 Task: Plan a team-building charity run for the 21st at 7:30 AM to 8:00 AM.
Action: Mouse moved to (45, 67)
Screenshot: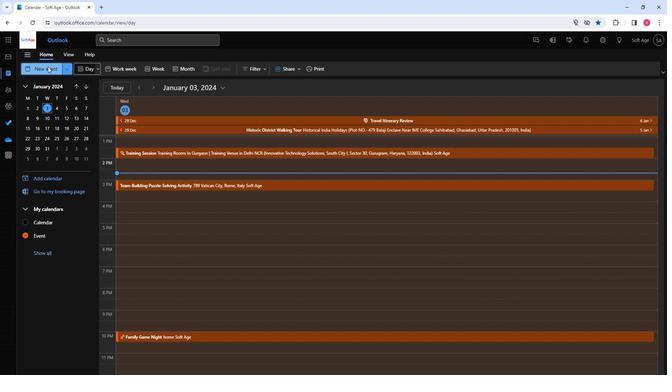 
Action: Mouse pressed left at (45, 67)
Screenshot: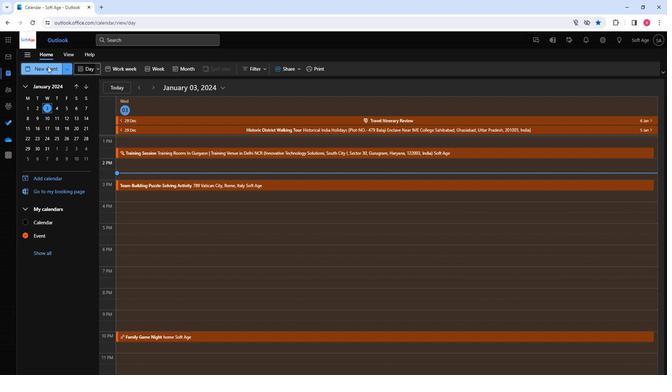 
Action: Mouse moved to (175, 117)
Screenshot: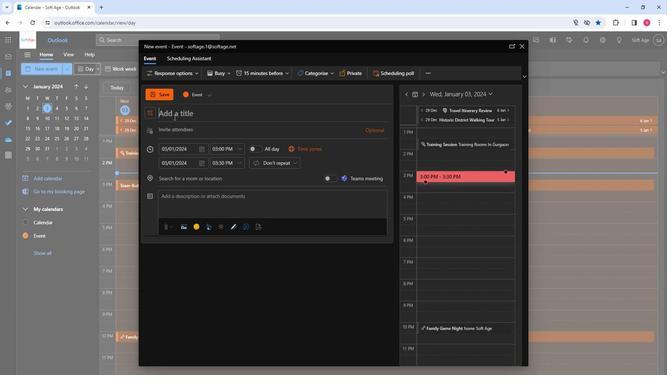 
Action: Mouse pressed left at (175, 117)
Screenshot: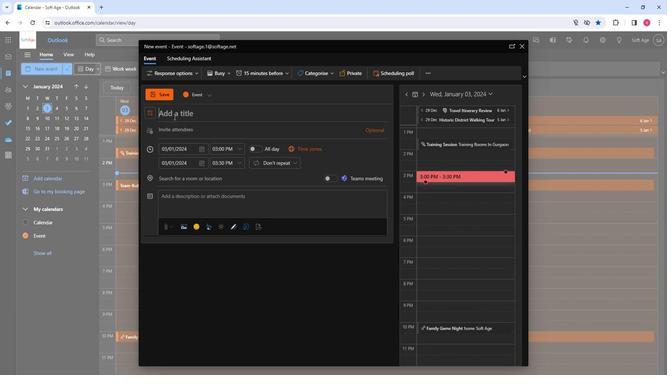 
Action: Key pressed <Key.shift><Key.shift><Key.shift><Key.shift><Key.shift><Key.shift><Key.shift><Key.shift><Key.shift><Key.shift><Key.shift><Key.shift><Key.shift><Key.shift><Key.shift><Key.shift><Key.shift><Key.shift><Key.shift><Key.shift><Key.shift><Key.shift><Key.shift><Key.shift><Key.shift><Key.shift><Key.shift><Key.shift><Key.shift><Key.shift><Key.shift><Key.shift><Key.shift><Key.shift><Key.shift><Key.shift><Key.shift><Key.shift><Key.shift>Team-<Key.shift>Building<Key.space><Key.shift>Charity<Key.space><Key.shift>Run
Screenshot: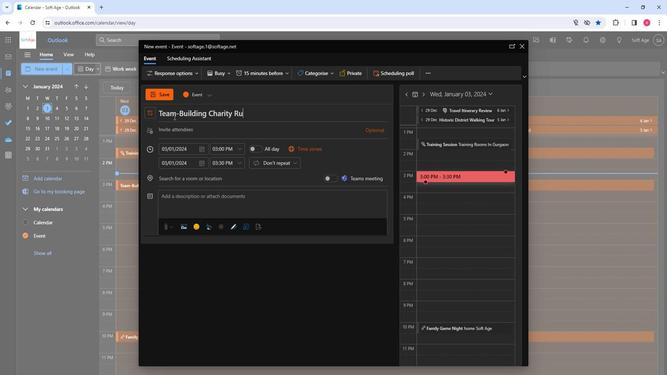 
Action: Mouse moved to (178, 130)
Screenshot: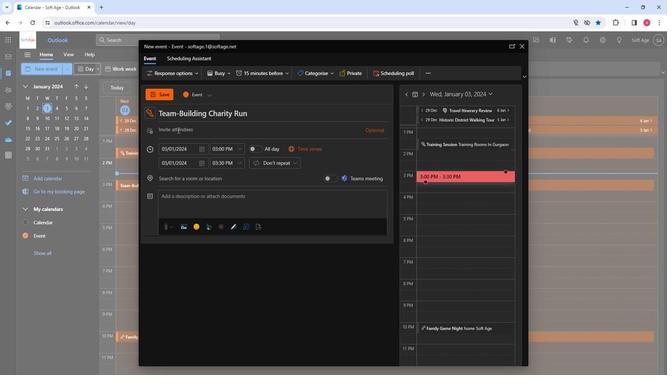 
Action: Mouse pressed left at (178, 130)
Screenshot: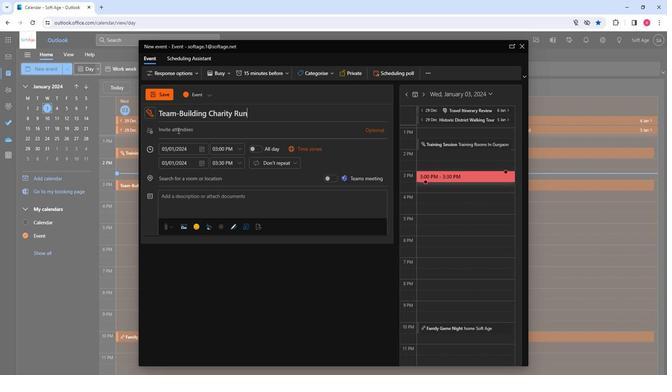 
Action: Key pressed so
Screenshot: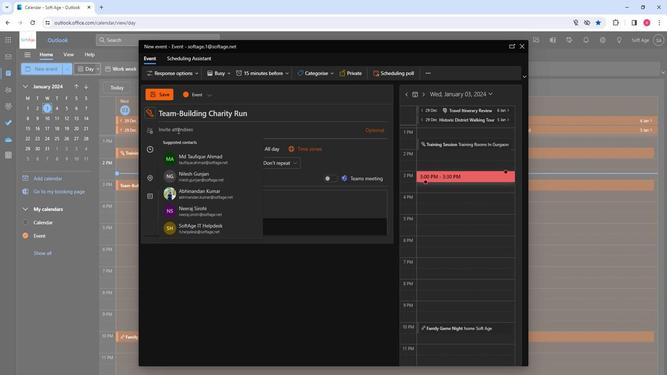 
Action: Mouse moved to (186, 171)
Screenshot: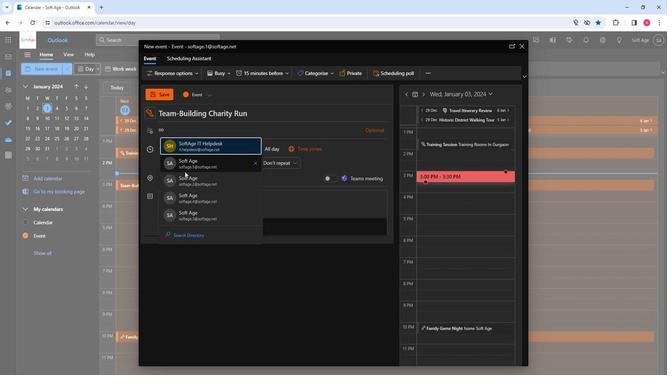 
Action: Mouse pressed left at (186, 171)
Screenshot: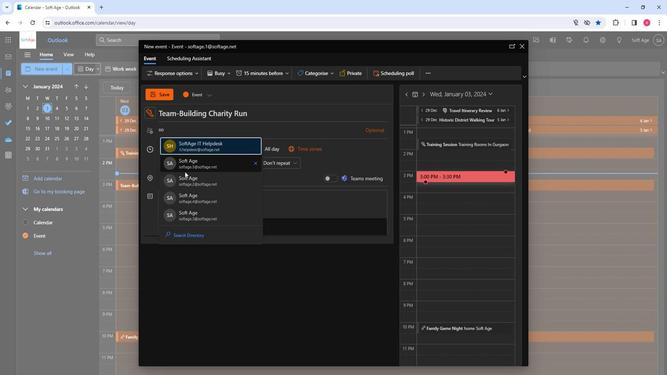 
Action: Key pressed so
Screenshot: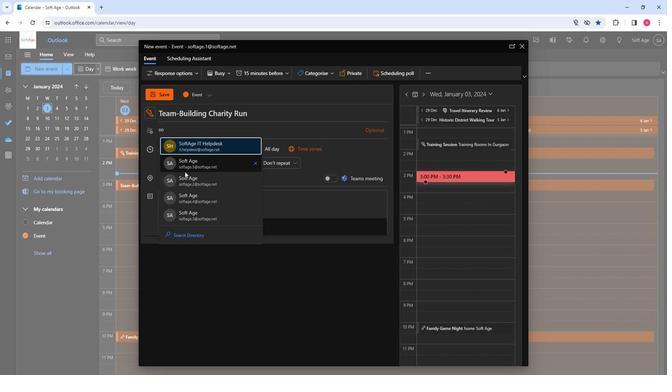 
Action: Mouse moved to (186, 166)
Screenshot: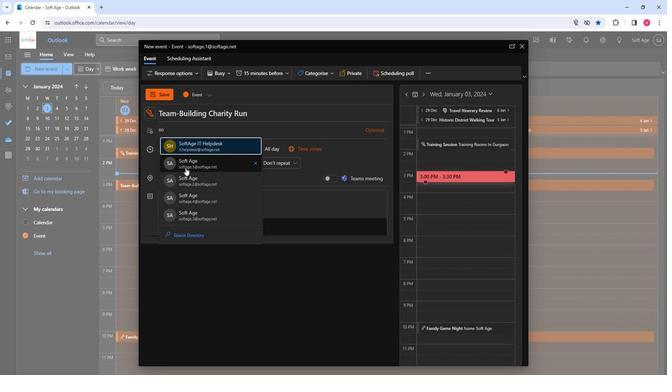 
Action: Mouse pressed left at (186, 166)
Screenshot: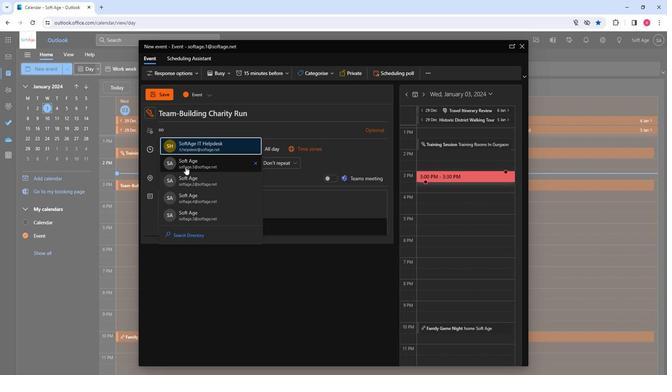
Action: Mouse moved to (187, 166)
Screenshot: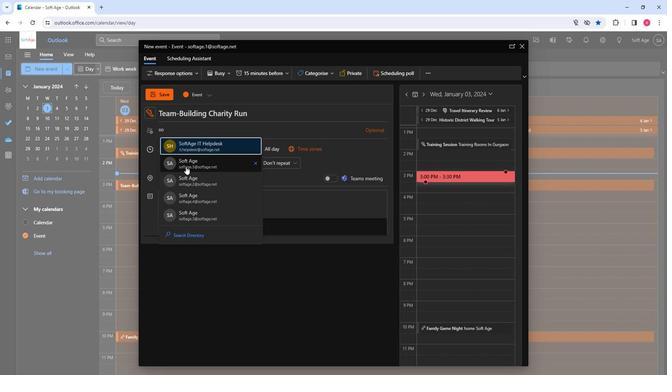 
Action: Key pressed so
Screenshot: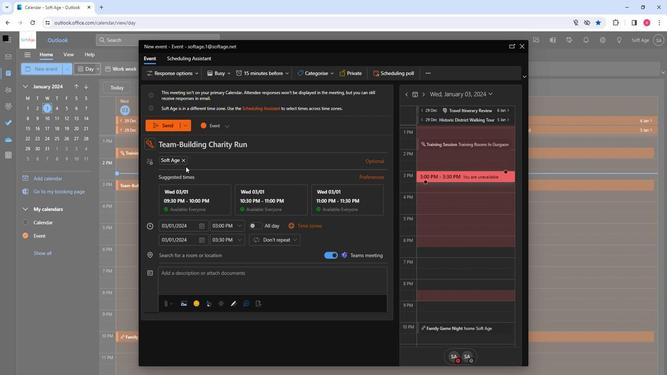 
Action: Mouse moved to (216, 209)
Screenshot: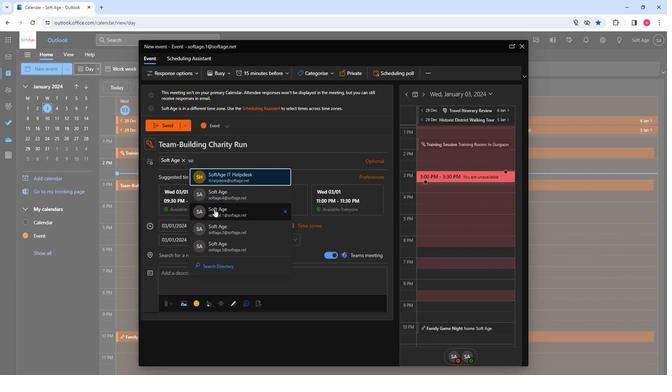 
Action: Mouse pressed left at (216, 209)
Screenshot: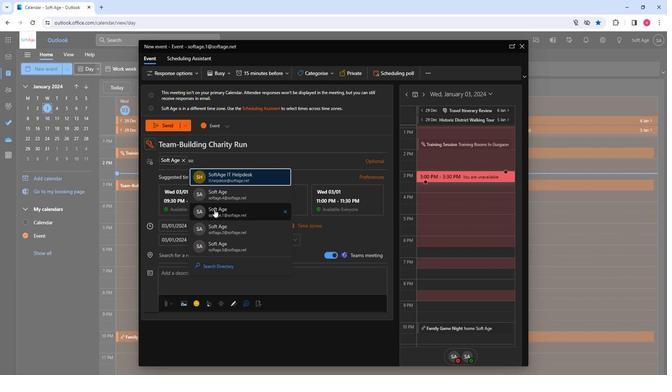 
Action: Key pressed so
Screenshot: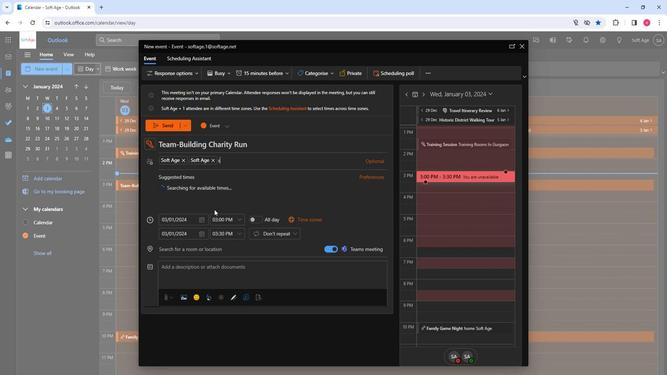 
Action: Mouse moved to (247, 231)
Screenshot: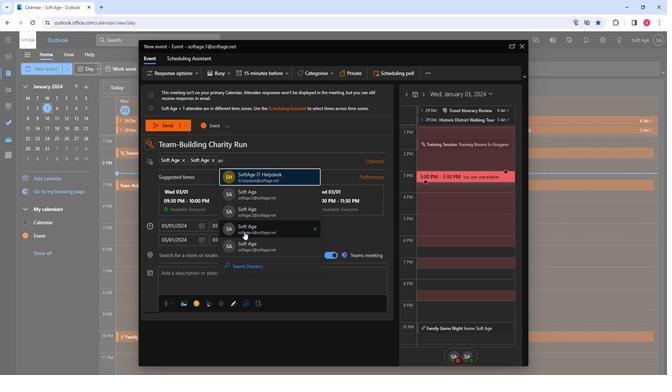 
Action: Mouse pressed left at (247, 231)
Screenshot: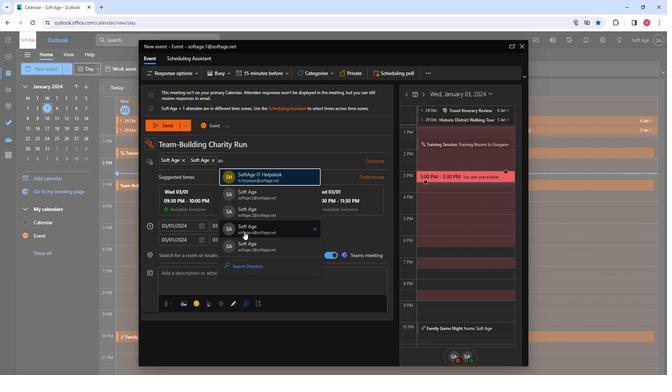 
Action: Key pressed so
Screenshot: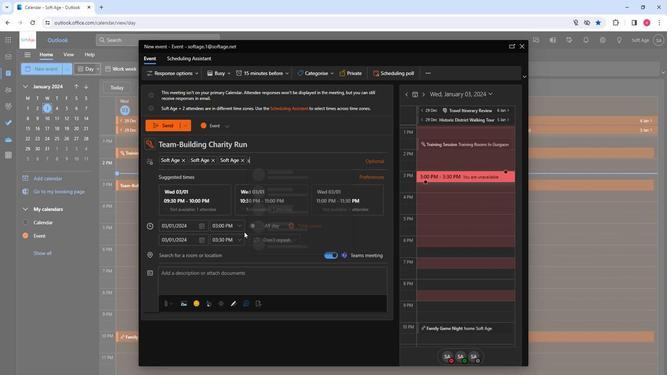 
Action: Mouse moved to (283, 242)
Screenshot: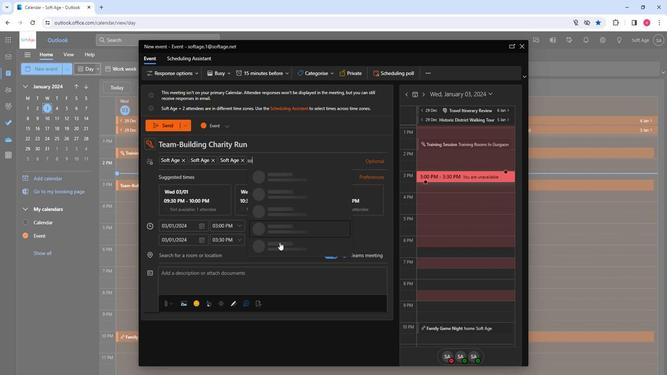 
Action: Mouse pressed left at (283, 242)
Screenshot: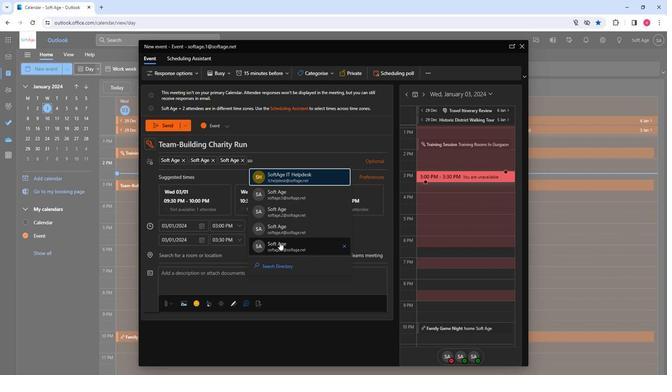 
Action: Mouse moved to (204, 226)
Screenshot: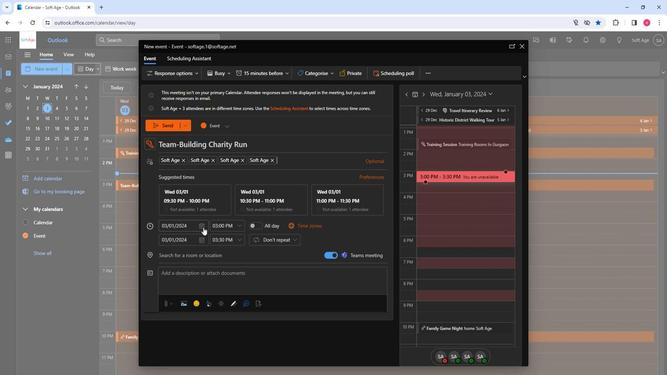 
Action: Mouse pressed left at (204, 226)
Screenshot: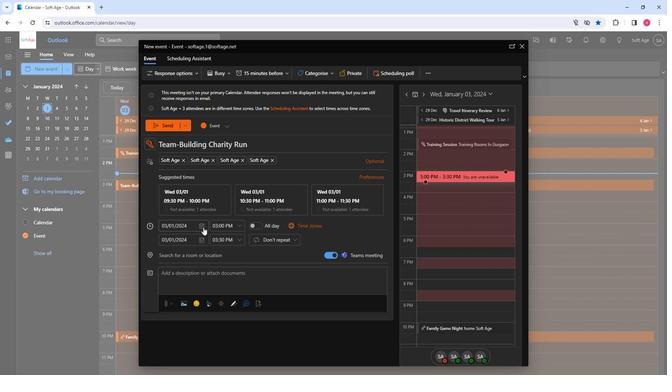 
Action: Mouse moved to (229, 281)
Screenshot: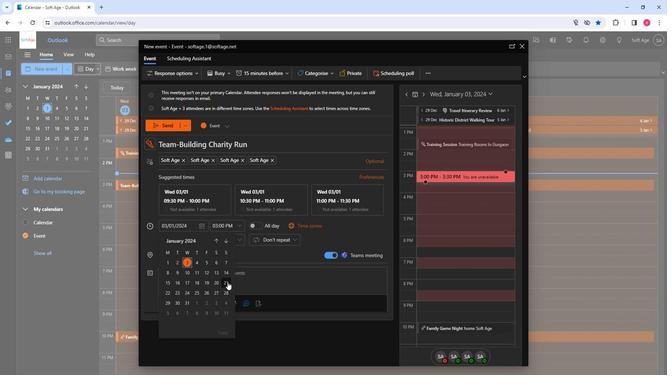 
Action: Mouse pressed left at (229, 281)
Screenshot: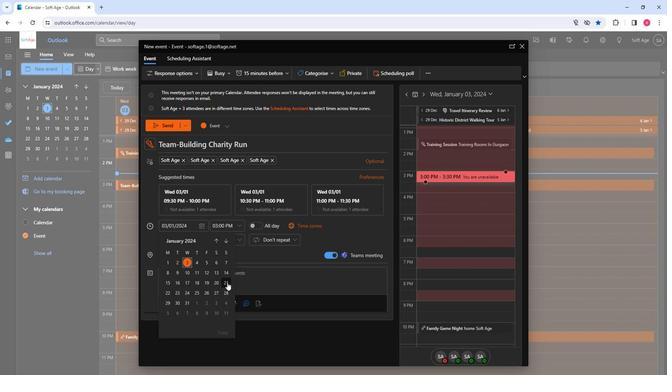 
Action: Mouse moved to (244, 226)
Screenshot: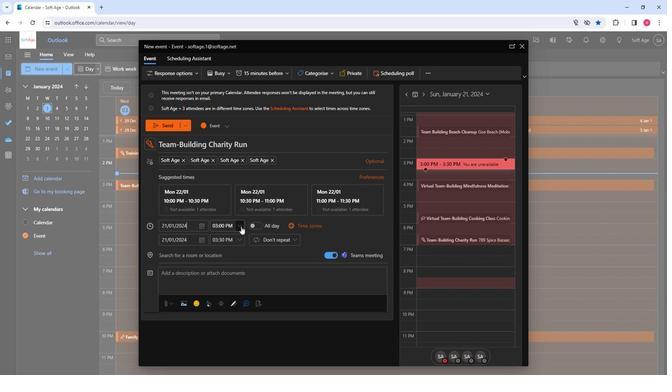 
Action: Mouse pressed left at (244, 226)
Screenshot: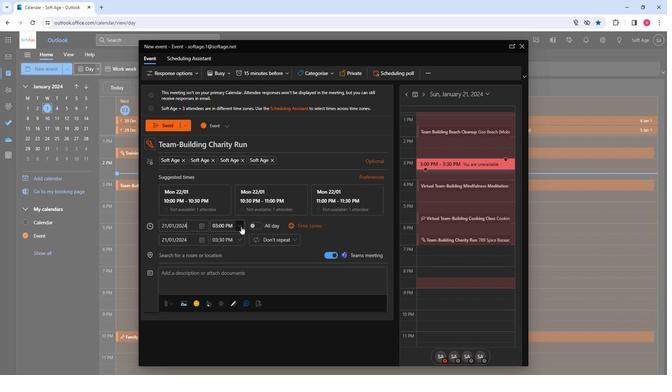
Action: Mouse moved to (234, 254)
Screenshot: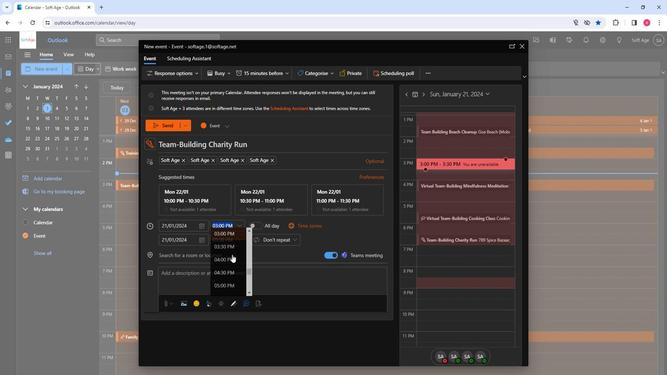 
Action: Mouse scrolled (234, 254) with delta (0, 0)
Screenshot: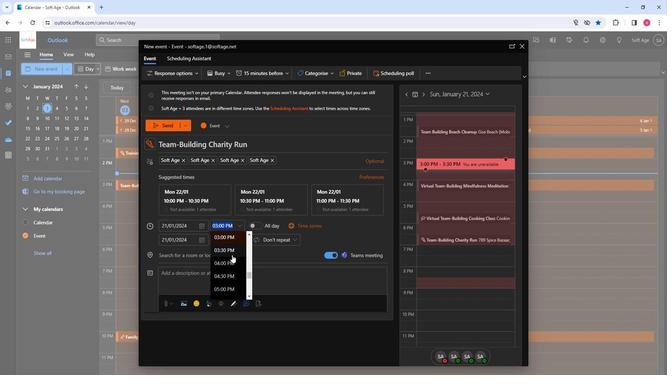 
Action: Mouse moved to (234, 255)
Screenshot: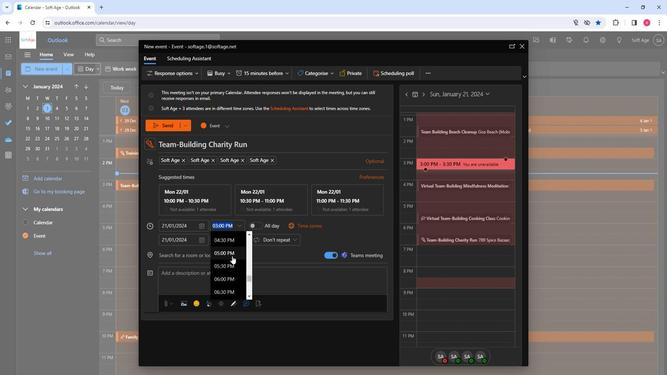 
Action: Mouse scrolled (234, 255) with delta (0, 0)
Screenshot: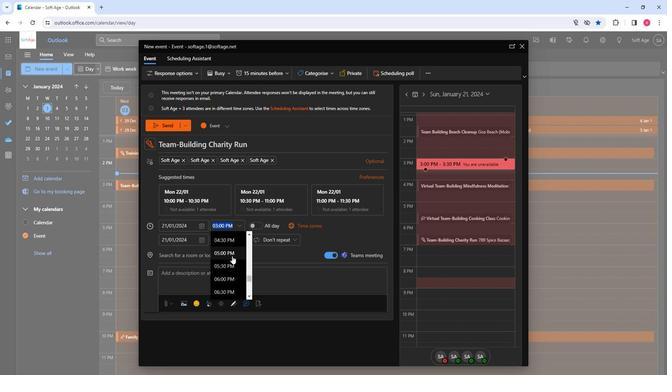 
Action: Mouse moved to (229, 271)
Screenshot: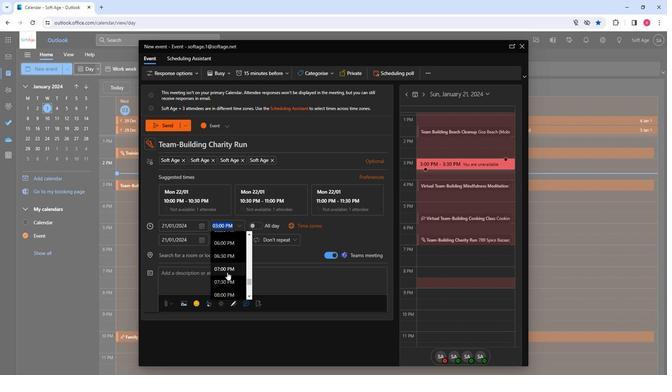 
Action: Mouse scrolled (229, 271) with delta (0, 0)
Screenshot: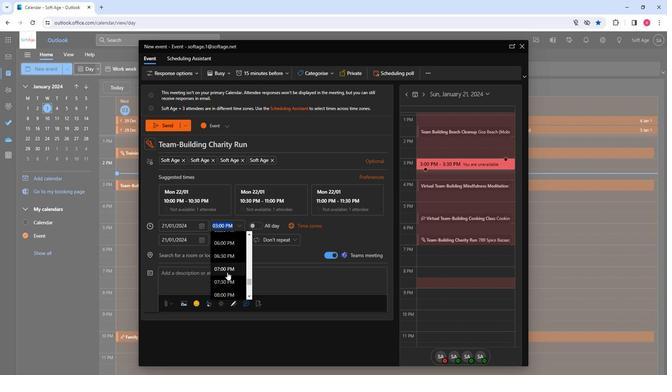 
Action: Mouse moved to (231, 270)
Screenshot: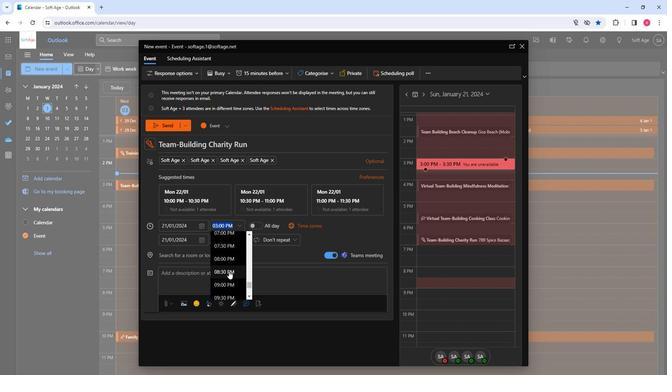 
Action: Mouse scrolled (231, 269) with delta (0, 0)
Screenshot: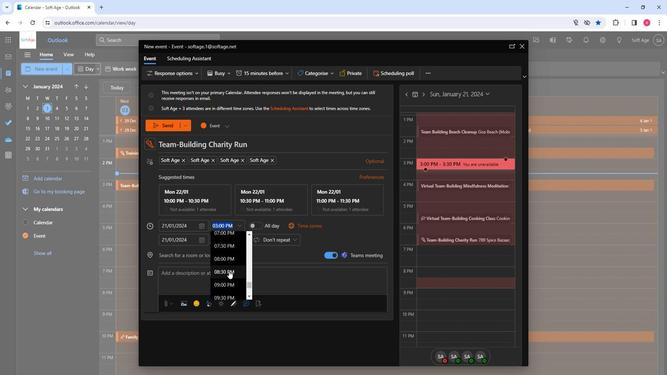 
Action: Mouse moved to (228, 276)
Screenshot: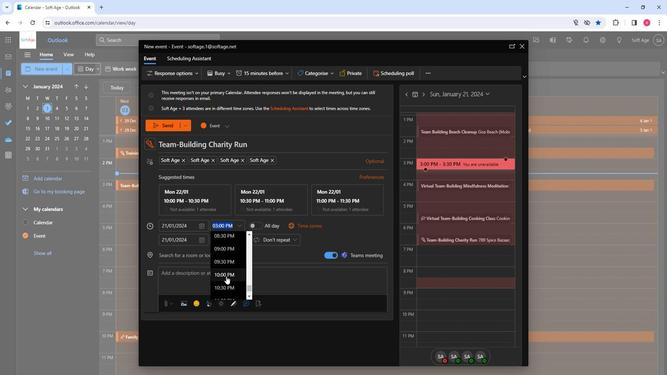 
Action: Mouse scrolled (228, 276) with delta (0, 0)
Screenshot: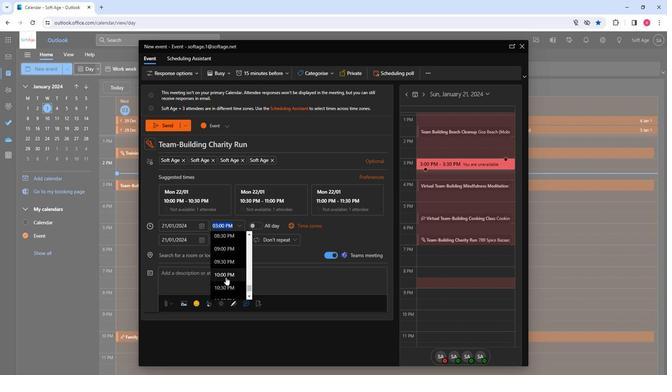 
Action: Mouse scrolled (228, 276) with delta (0, 0)
Screenshot: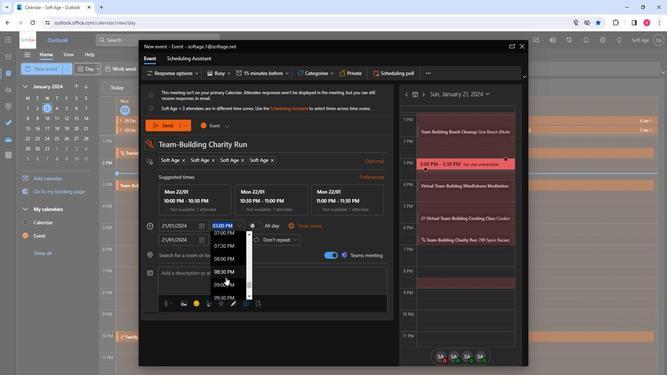 
Action: Mouse scrolled (228, 276) with delta (0, 0)
Screenshot: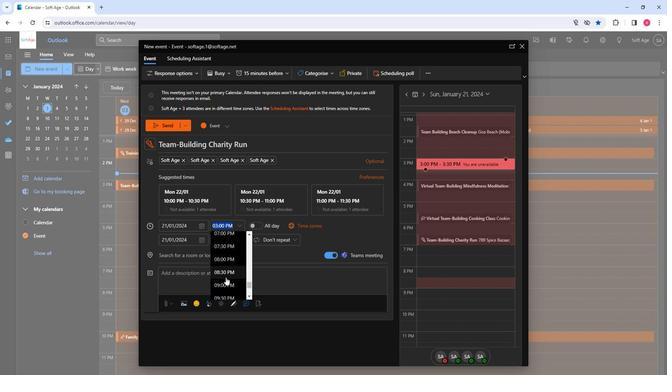 
Action: Mouse scrolled (228, 276) with delta (0, 0)
Screenshot: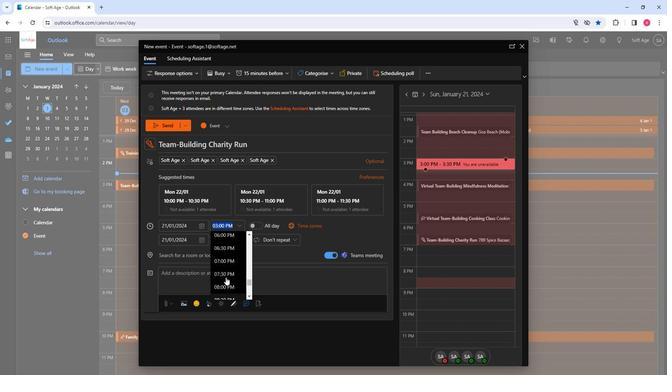 
Action: Mouse scrolled (228, 276) with delta (0, 0)
Screenshot: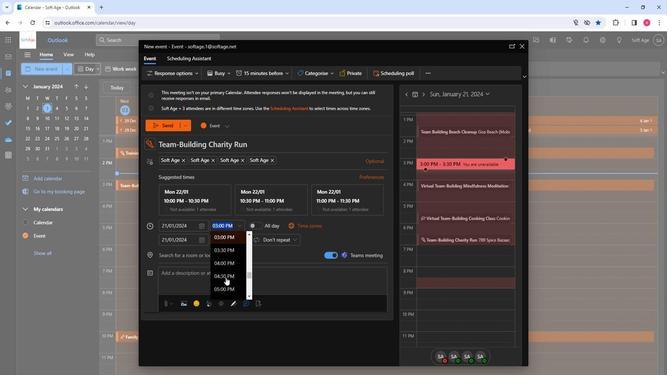 
Action: Mouse scrolled (228, 276) with delta (0, 0)
Screenshot: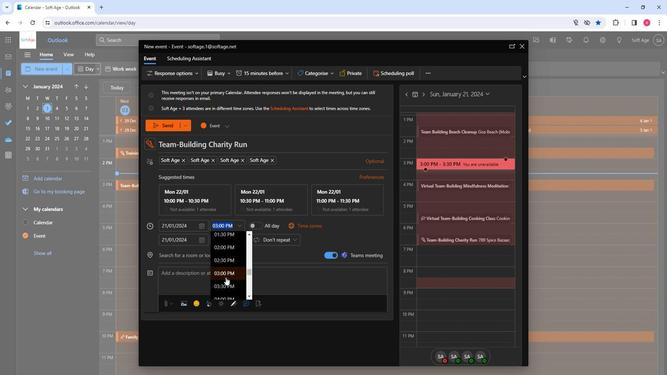 
Action: Mouse scrolled (228, 276) with delta (0, 0)
Screenshot: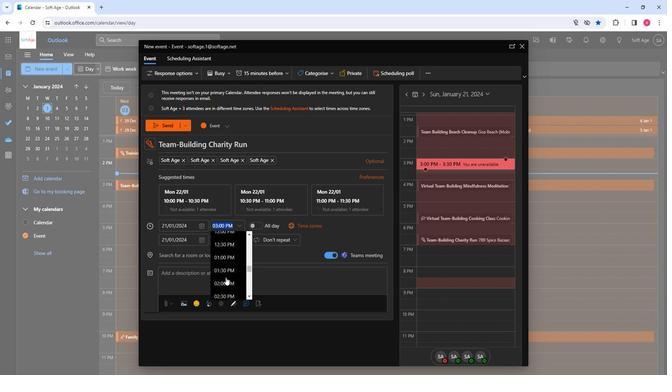 
Action: Mouse scrolled (228, 276) with delta (0, 0)
Screenshot: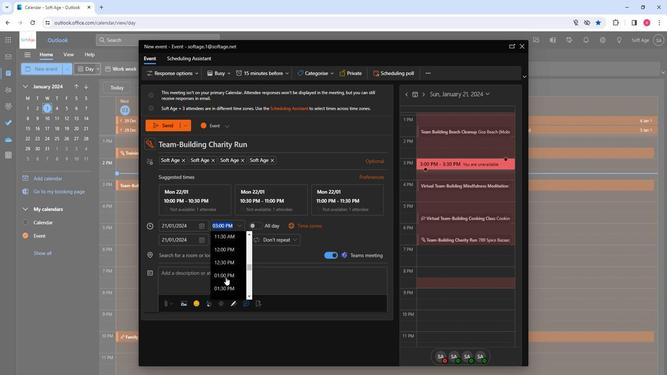 
Action: Mouse scrolled (228, 276) with delta (0, 0)
Screenshot: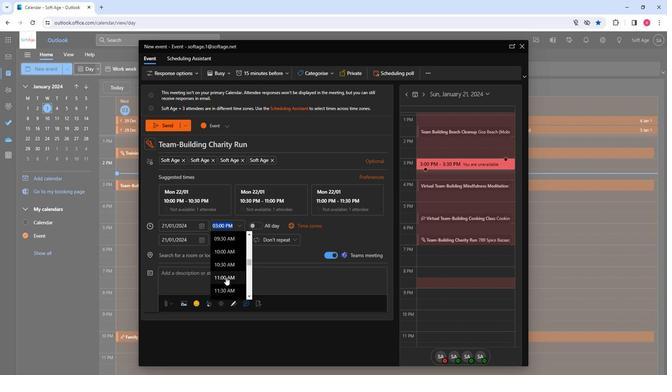 
Action: Mouse moved to (227, 272)
Screenshot: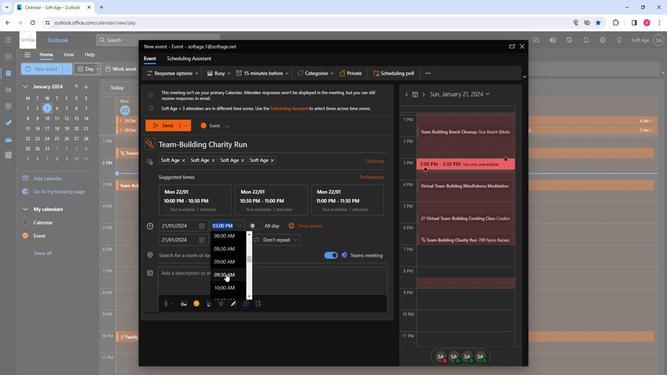 
Action: Mouse scrolled (227, 272) with delta (0, 0)
Screenshot: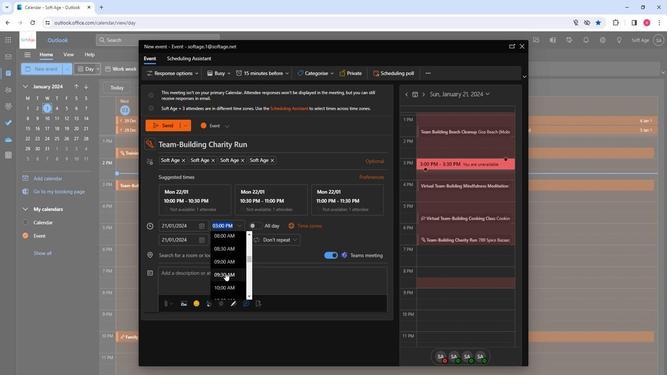 
Action: Mouse moved to (227, 261)
Screenshot: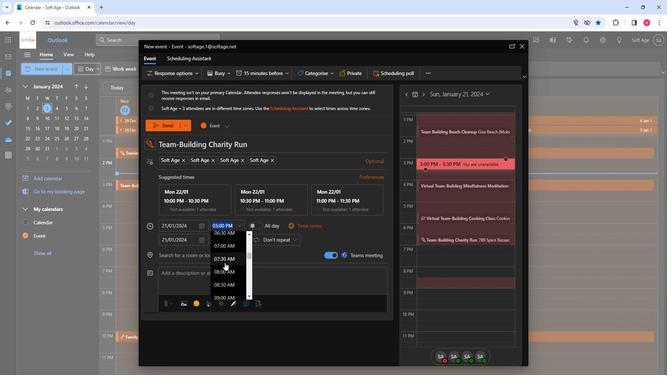 
Action: Mouse pressed left at (227, 261)
Screenshot: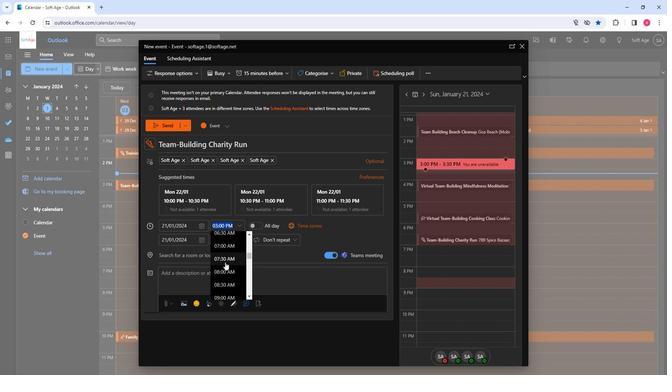 
Action: Mouse moved to (207, 254)
Screenshot: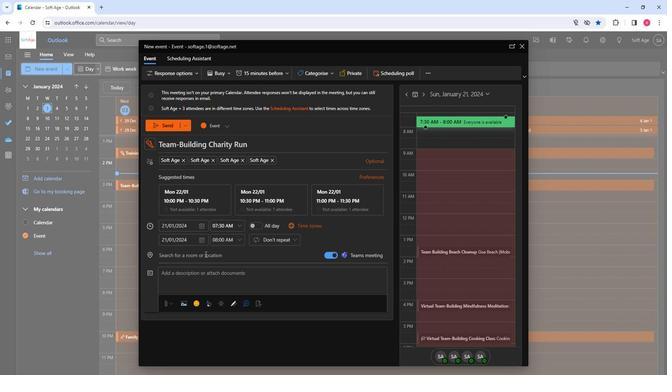 
Action: Mouse pressed left at (207, 254)
Screenshot: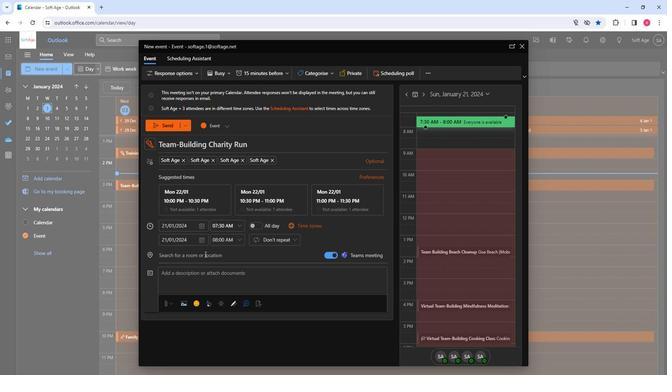 
Action: Key pressed so
Screenshot: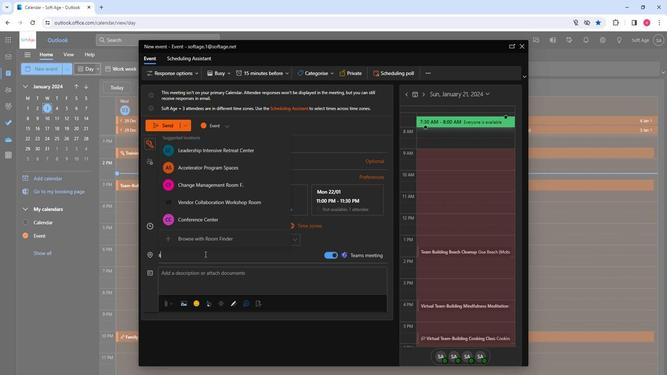 
Action: Mouse moved to (204, 220)
Screenshot: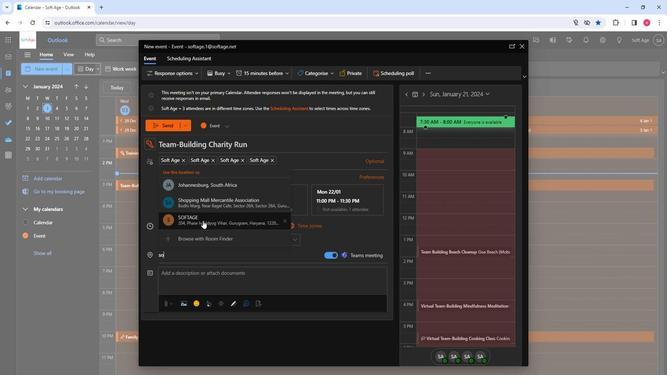 
Action: Mouse pressed left at (204, 220)
Screenshot: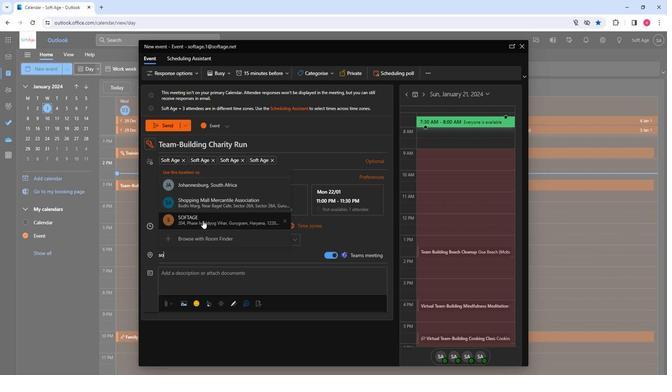 
Action: Mouse moved to (208, 273)
Screenshot: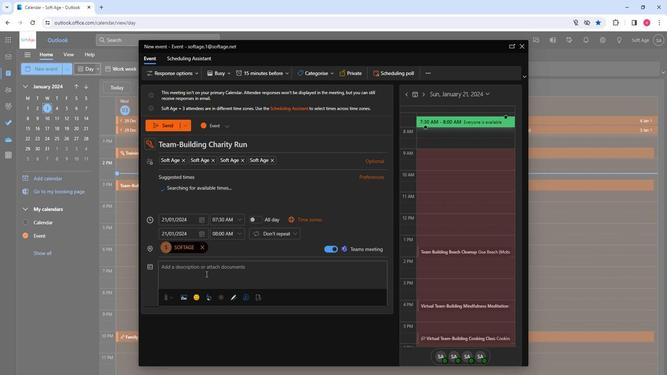 
Action: Mouse pressed left at (208, 273)
Screenshot: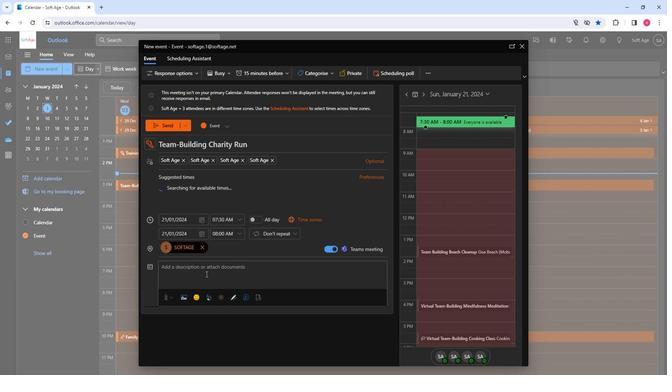 
Action: Key pressed <Key.shift>Stride<Key.space>with<Key.space>purpose<Key.shift>!<Key.space><Key.shift>Join<Key.space>our<Key.space>team<Key.space>building<Key.space>charity<Key.space>run.<Key.space><Key.shift>Embrace<Key.space>wellness,<Key.space>camae<Key.backspace>raderie<Key.space><Key.backspace>,<Key.space>and<Key.space>make<Key.space>a<Key.space>positive<Key.space>impact<Key.space>by<Key.space>supporting<Key.space>a<Key.space>worthy<Key.space>cause<Key.space>together.<Key.space><Key.shift>Let's<Key.space>run<Key.space>for<Key.space>a<Key.space>brighter<Key.space>future
Screenshot: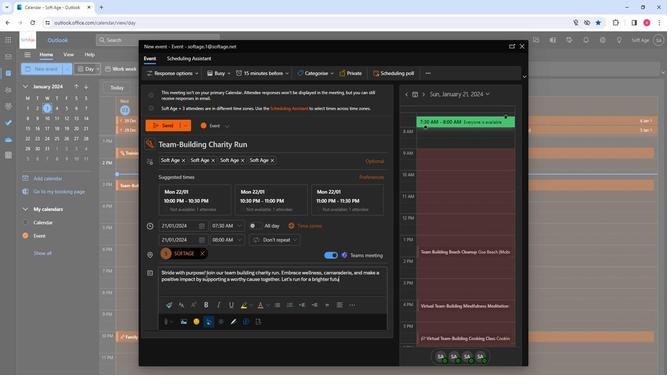 
Action: Mouse moved to (214, 272)
Screenshot: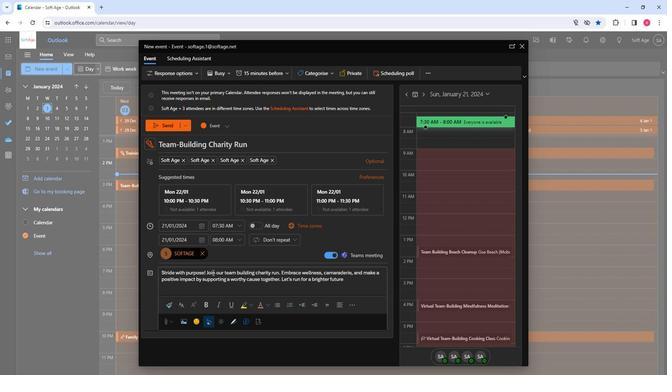 
Action: Key pressed <Key.shift>!
Screenshot: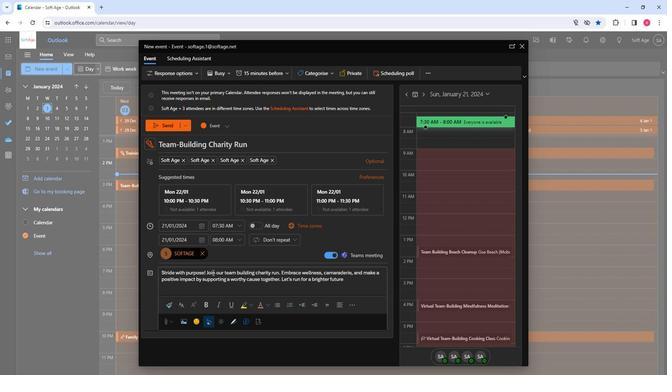 
Action: Mouse moved to (300, 275)
Screenshot: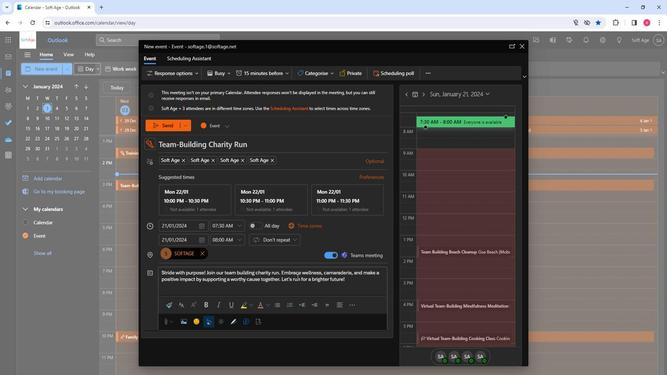 
Action: Mouse pressed left at (300, 275)
Screenshot: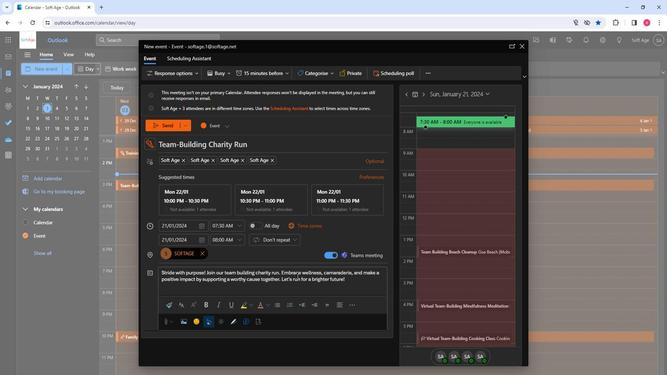 
Action: Mouse pressed left at (300, 275)
Screenshot: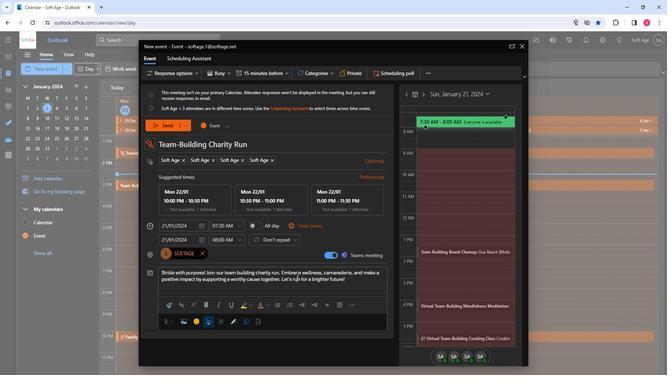 
Action: Mouse pressed left at (300, 275)
Screenshot: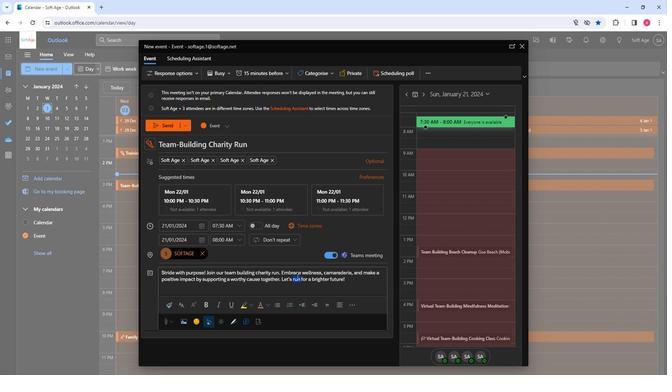 
Action: Mouse moved to (182, 304)
Screenshot: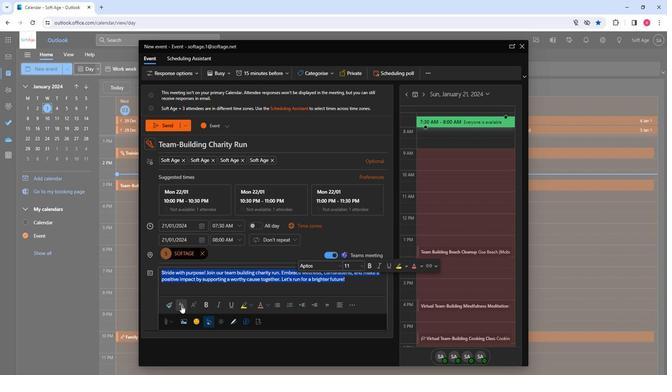 
Action: Mouse pressed left at (182, 304)
Screenshot: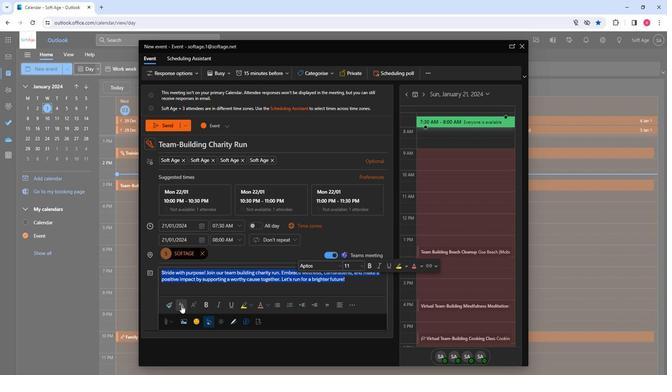 
Action: Mouse moved to (228, 237)
Screenshot: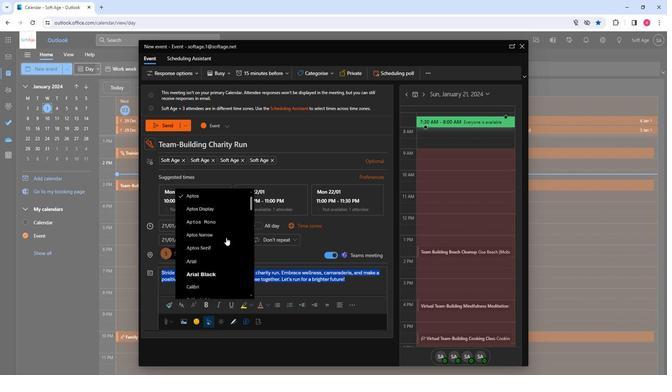 
Action: Mouse scrolled (228, 236) with delta (0, 0)
Screenshot: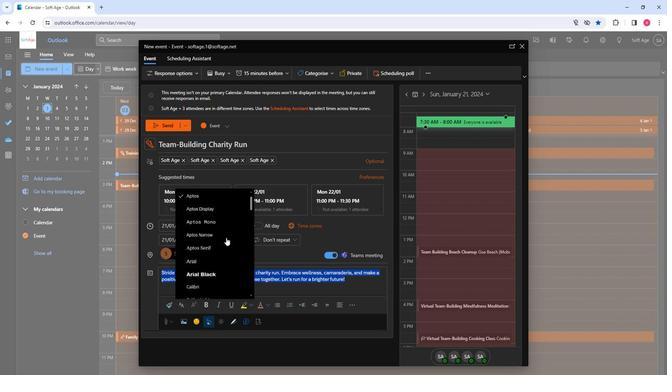 
Action: Mouse scrolled (228, 236) with delta (0, 0)
Screenshot: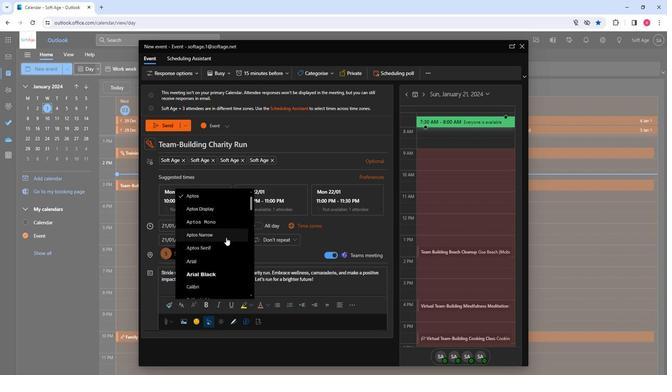 
Action: Mouse scrolled (228, 236) with delta (0, 0)
Screenshot: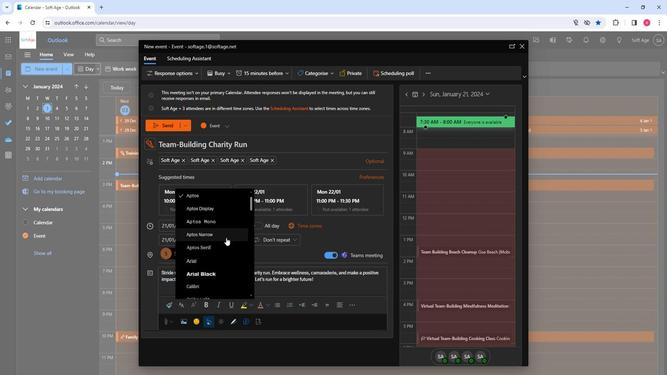 
Action: Mouse scrolled (228, 236) with delta (0, 0)
Screenshot: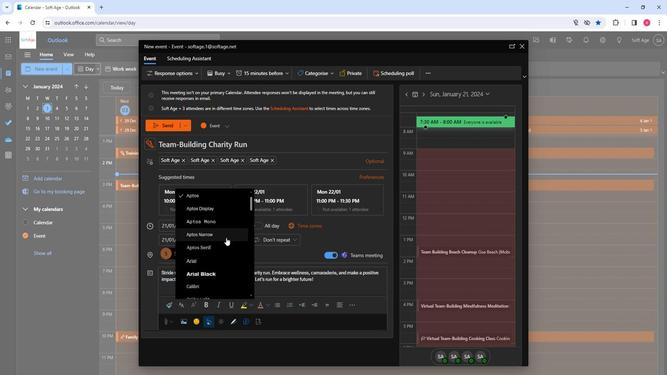 
Action: Mouse moved to (199, 246)
Screenshot: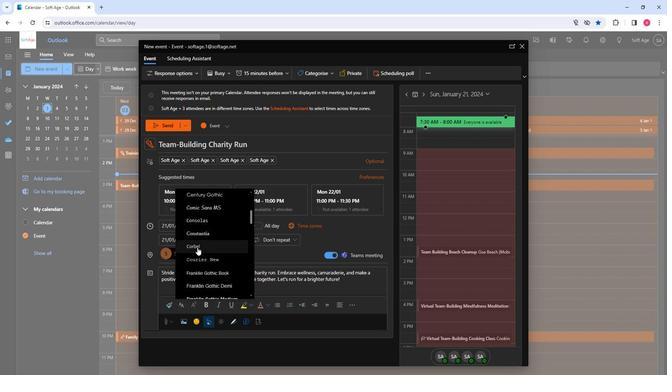 
Action: Mouse pressed left at (199, 246)
Screenshot: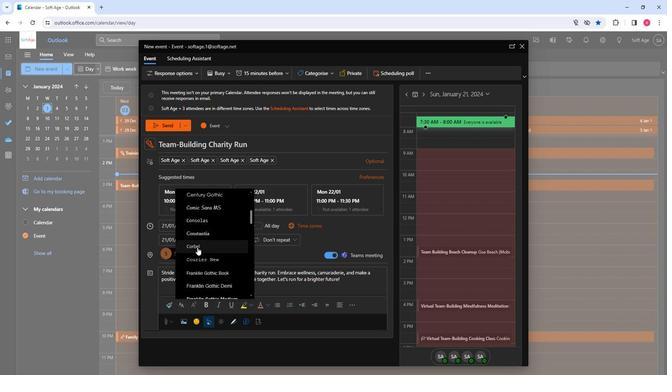 
Action: Mouse moved to (217, 305)
Screenshot: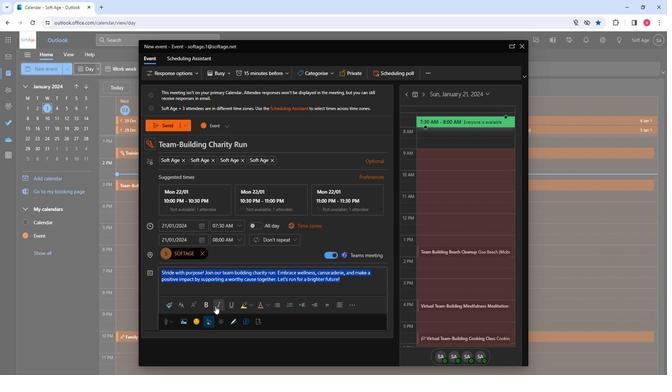 
Action: Mouse pressed left at (217, 305)
Screenshot: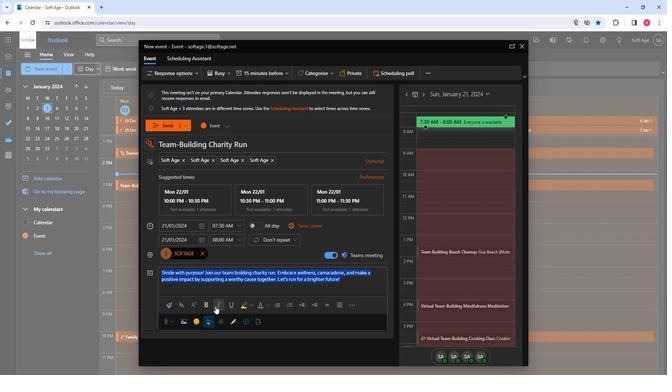 
Action: Mouse moved to (253, 304)
Screenshot: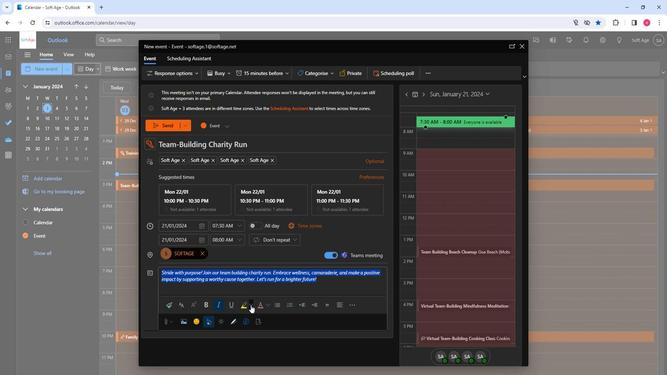 
Action: Mouse pressed left at (253, 304)
Screenshot: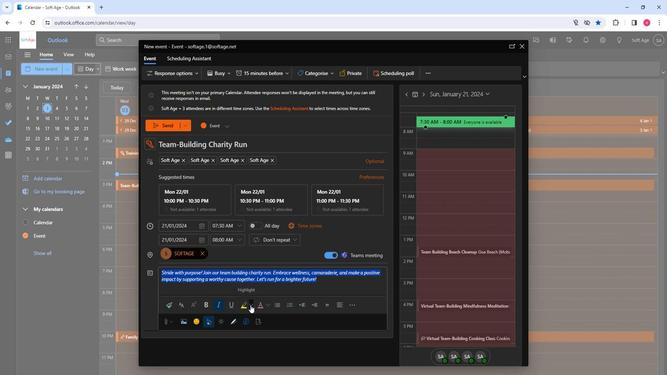
Action: Mouse moved to (256, 318)
Screenshot: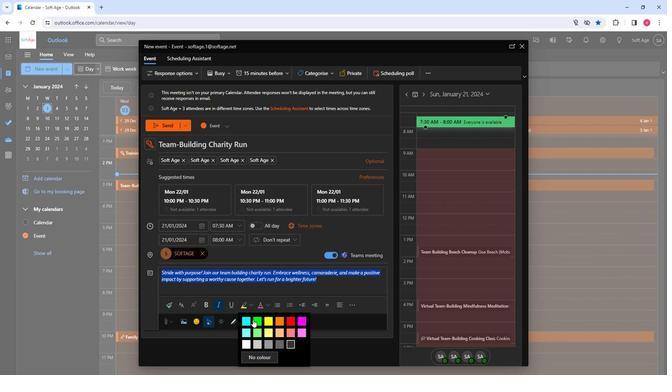 
Action: Mouse pressed left at (256, 318)
Screenshot: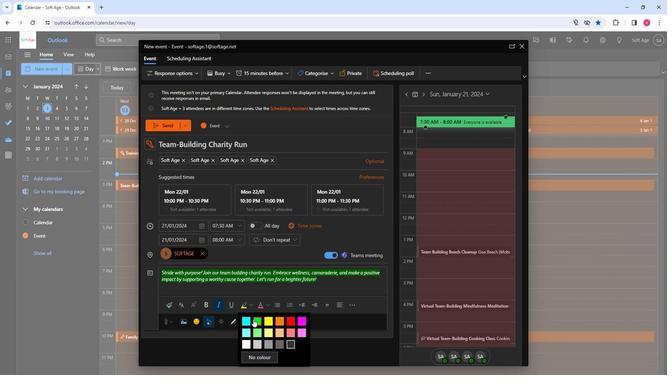 
Action: Mouse moved to (339, 284)
Screenshot: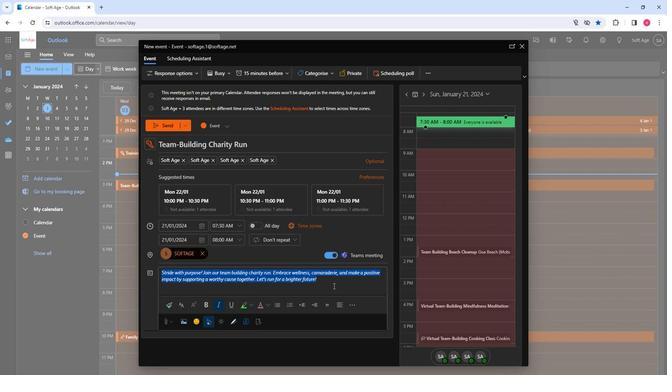 
Action: Mouse pressed left at (339, 284)
Screenshot: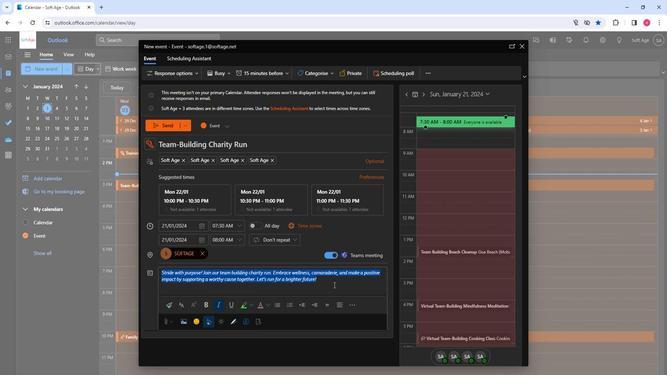 
Action: Mouse moved to (339, 284)
Screenshot: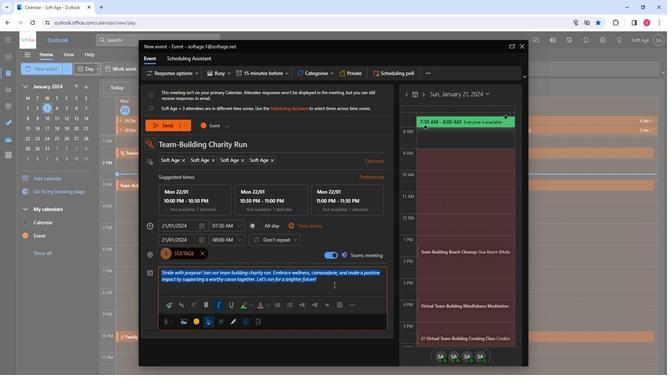 
Action: Mouse pressed left at (339, 284)
Screenshot: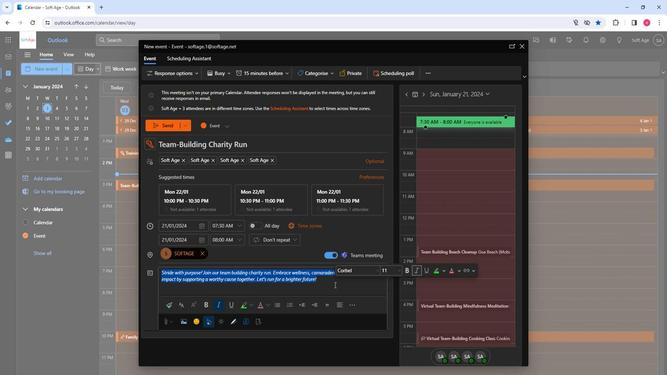 
Action: Mouse moved to (172, 126)
Screenshot: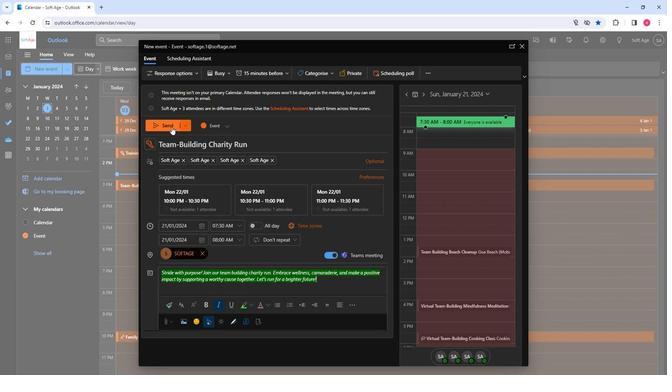 
Action: Mouse pressed left at (172, 126)
Screenshot: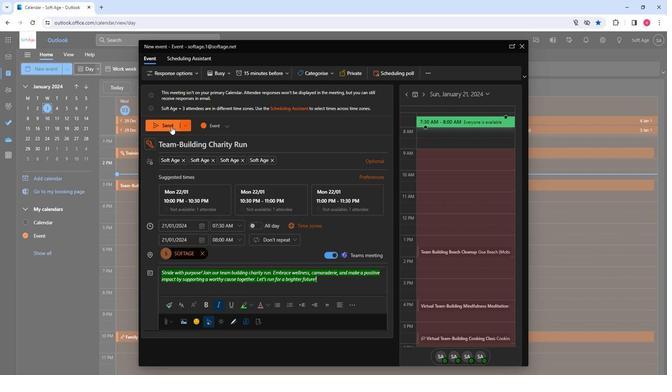 
Action: Mouse moved to (307, 252)
Screenshot: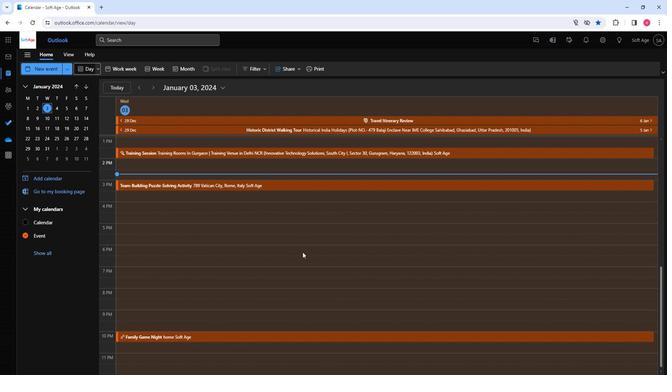 
